 Task: Look for products in the category "Toothpaste" from Himalaya only.
Action: Mouse moved to (657, 264)
Screenshot: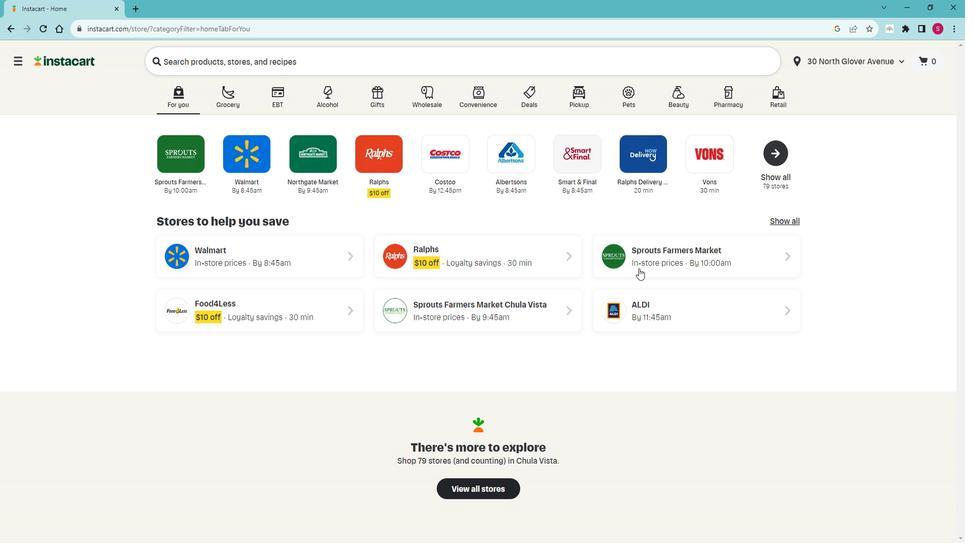 
Action: Mouse pressed left at (657, 264)
Screenshot: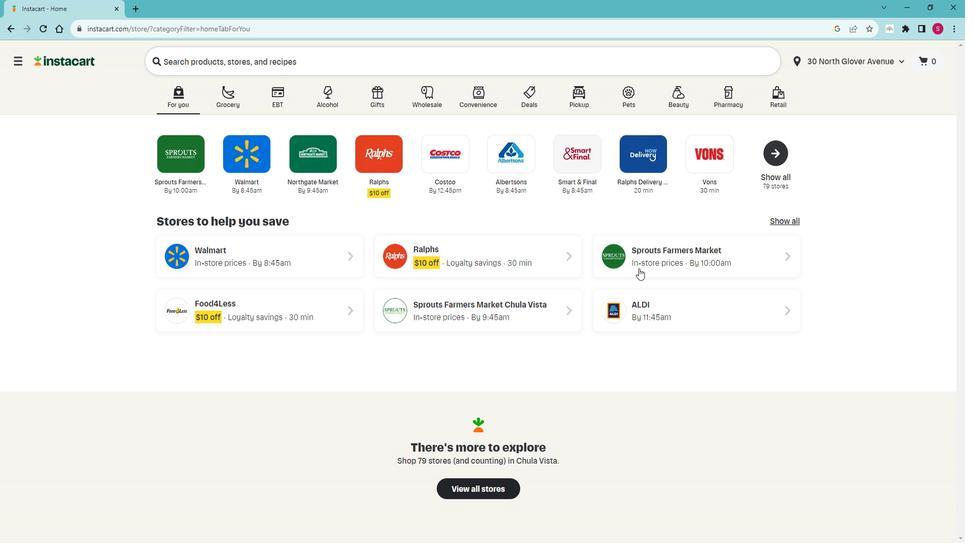 
Action: Mouse moved to (41, 403)
Screenshot: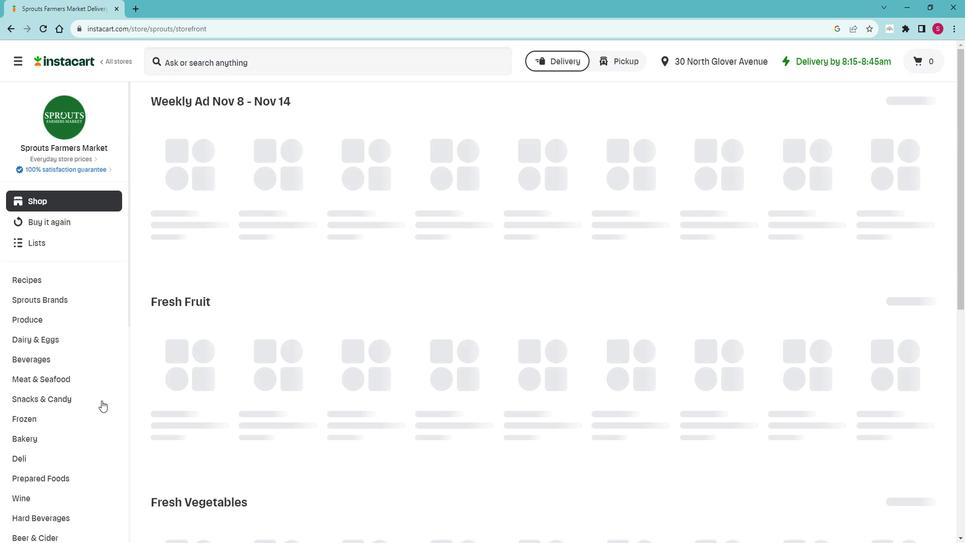 
Action: Mouse scrolled (41, 402) with delta (0, 0)
Screenshot: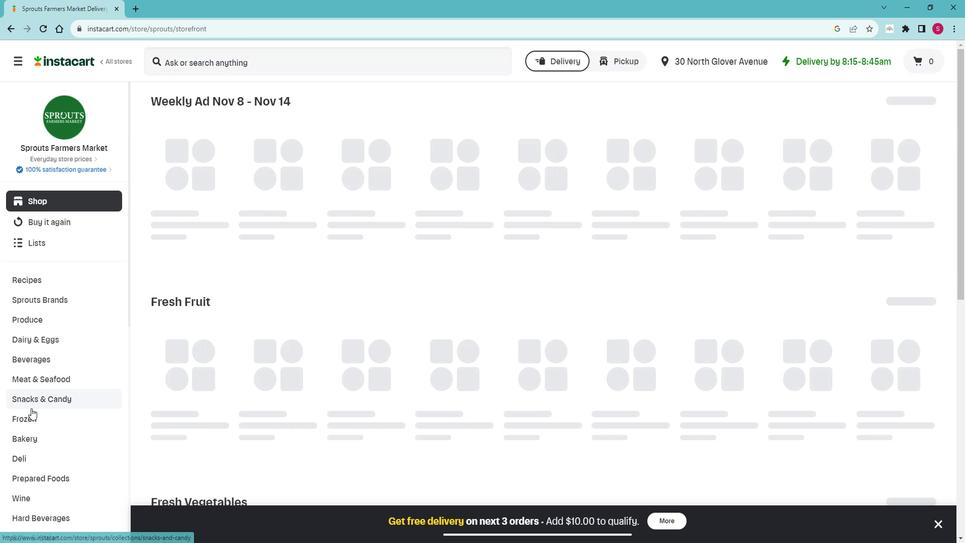 
Action: Mouse scrolled (41, 402) with delta (0, 0)
Screenshot: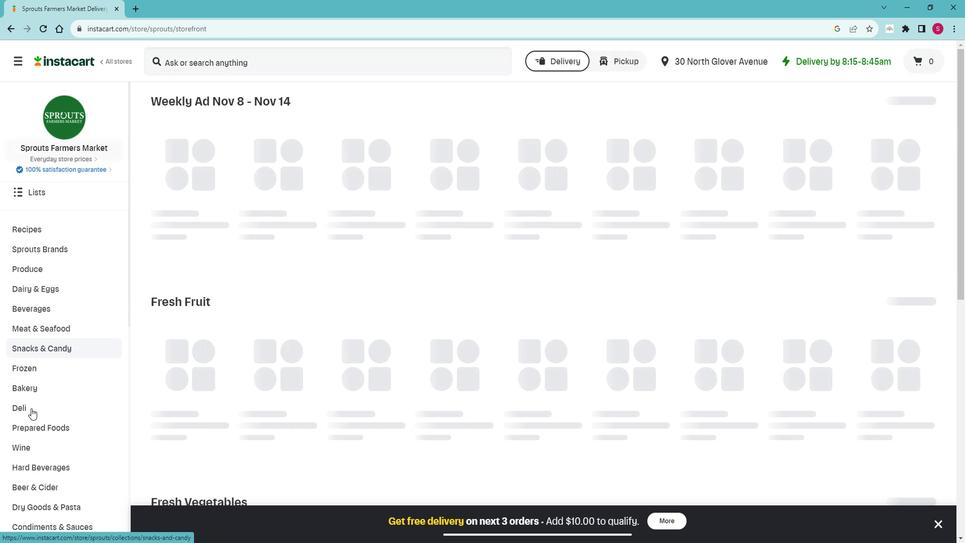 
Action: Mouse scrolled (41, 402) with delta (0, 0)
Screenshot: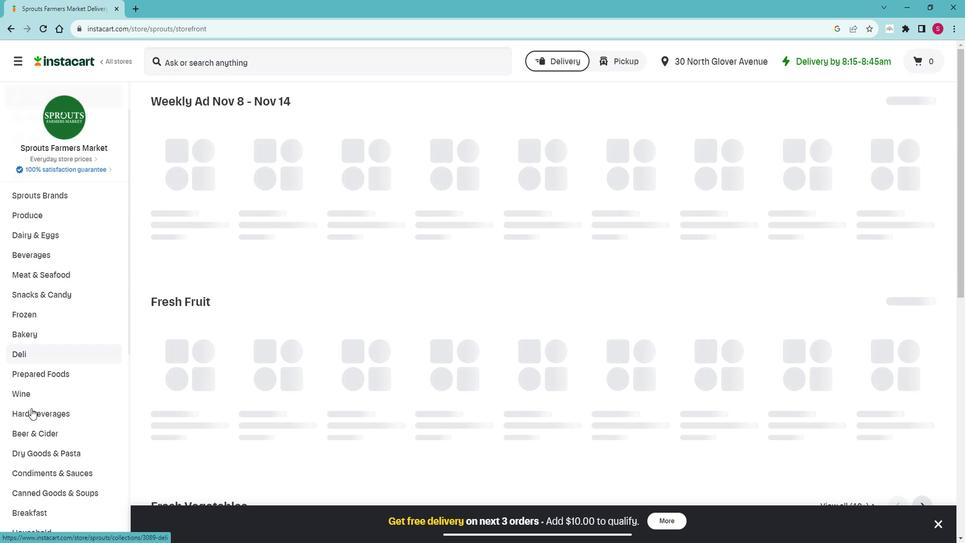 
Action: Mouse scrolled (41, 402) with delta (0, 0)
Screenshot: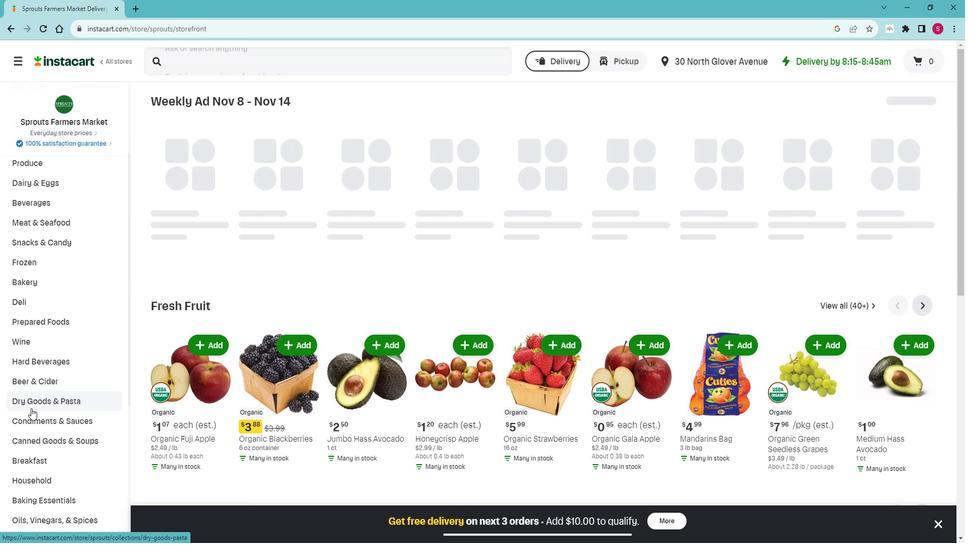 
Action: Mouse scrolled (41, 402) with delta (0, 0)
Screenshot: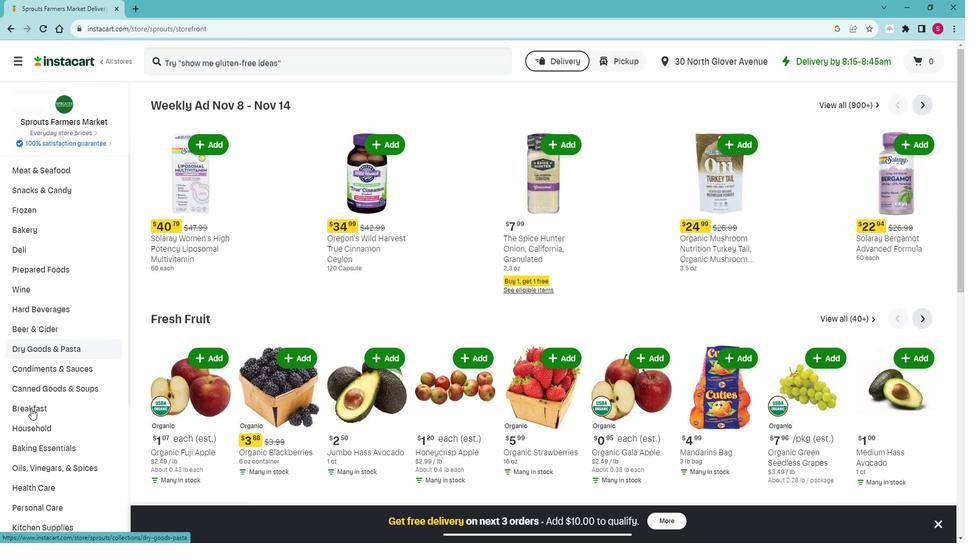 
Action: Mouse scrolled (41, 402) with delta (0, 0)
Screenshot: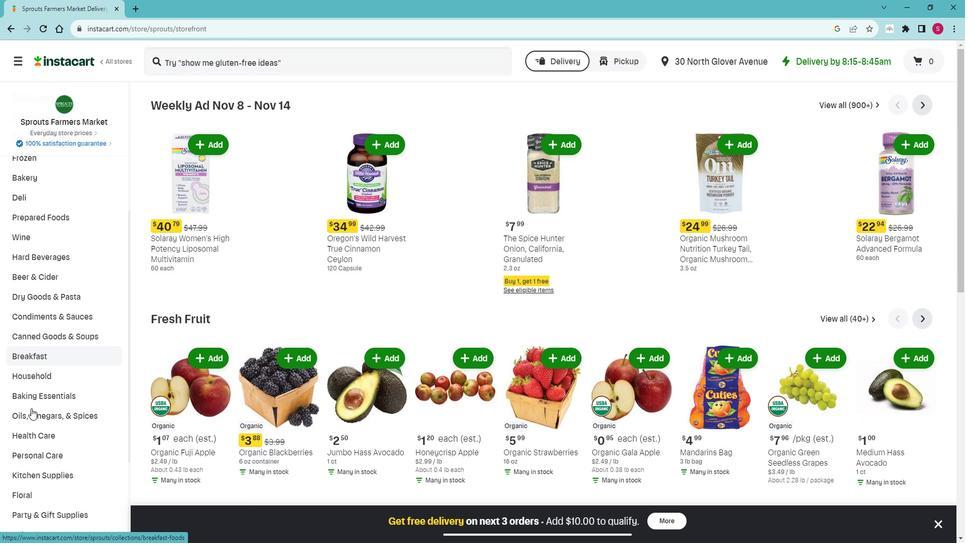 
Action: Mouse moved to (46, 401)
Screenshot: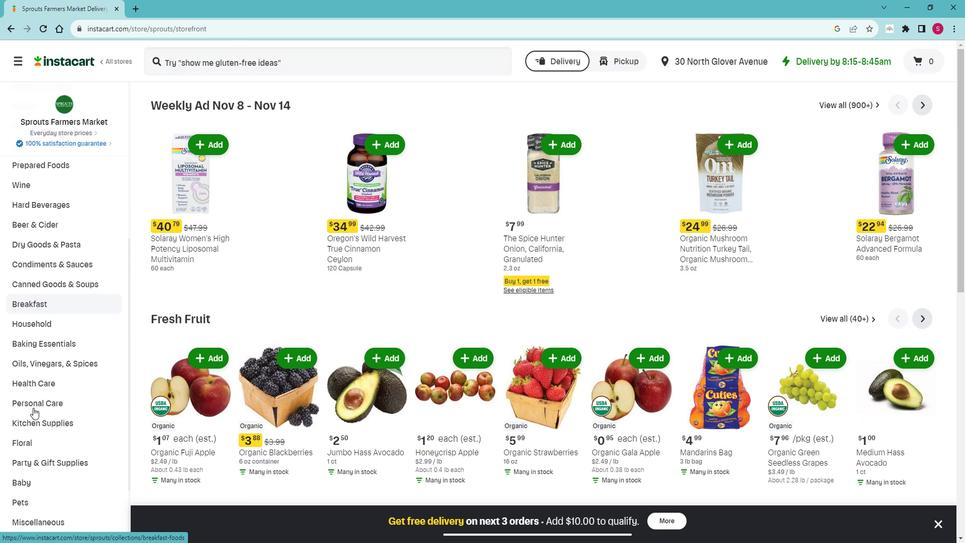
Action: Mouse pressed left at (46, 401)
Screenshot: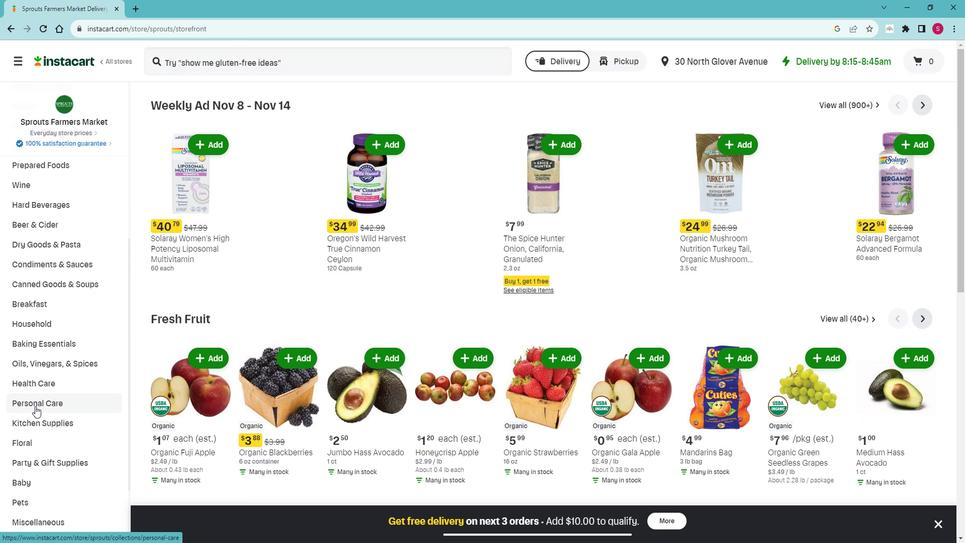 
Action: Mouse moved to (47, 434)
Screenshot: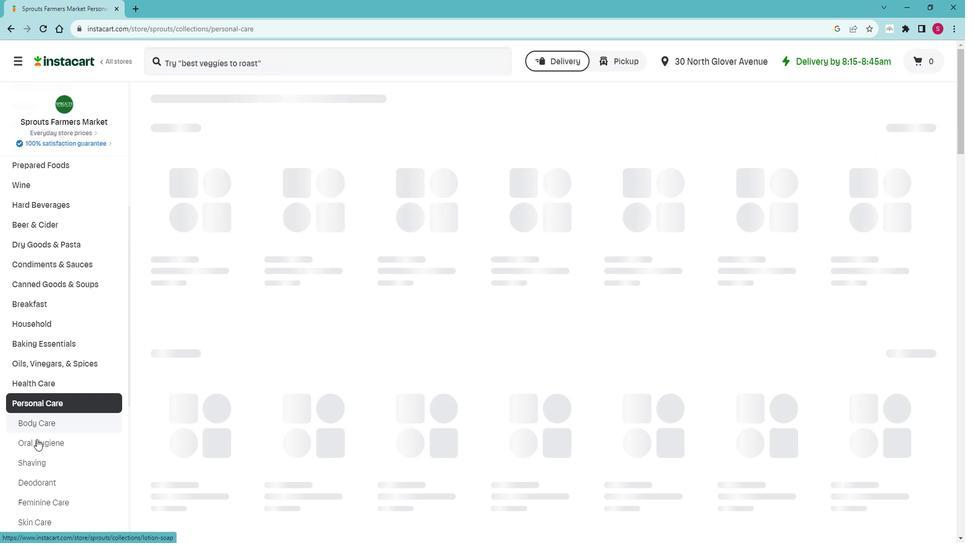 
Action: Mouse pressed left at (47, 434)
Screenshot: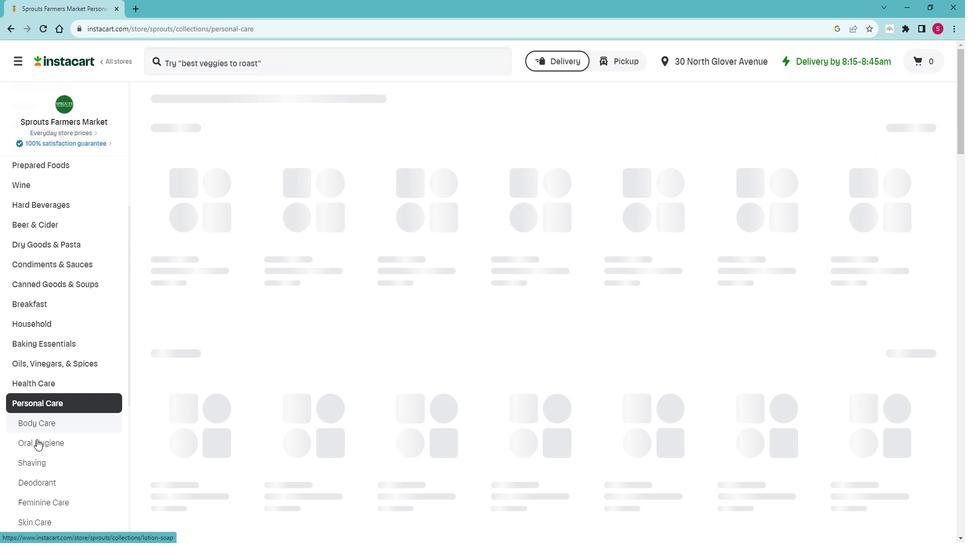 
Action: Mouse moved to (293, 149)
Screenshot: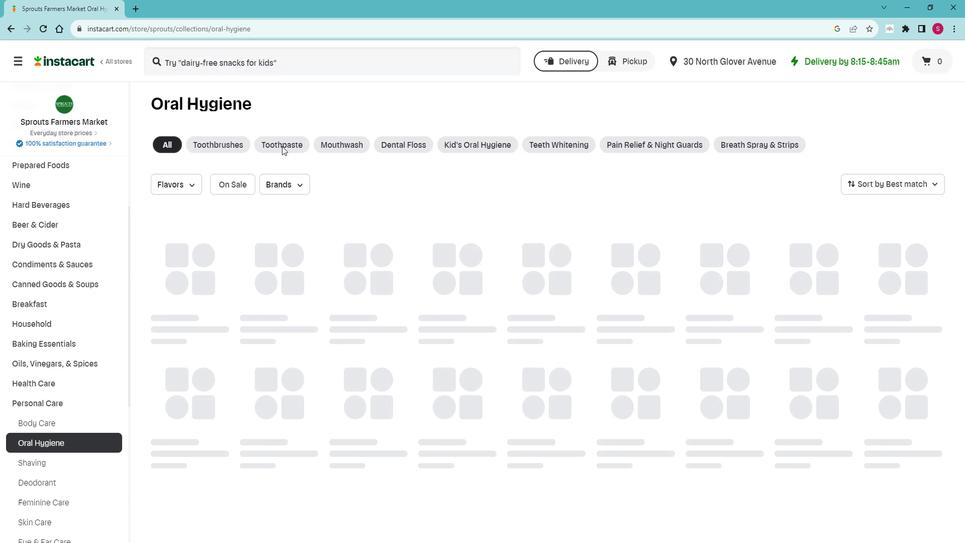 
Action: Mouse pressed left at (293, 149)
Screenshot: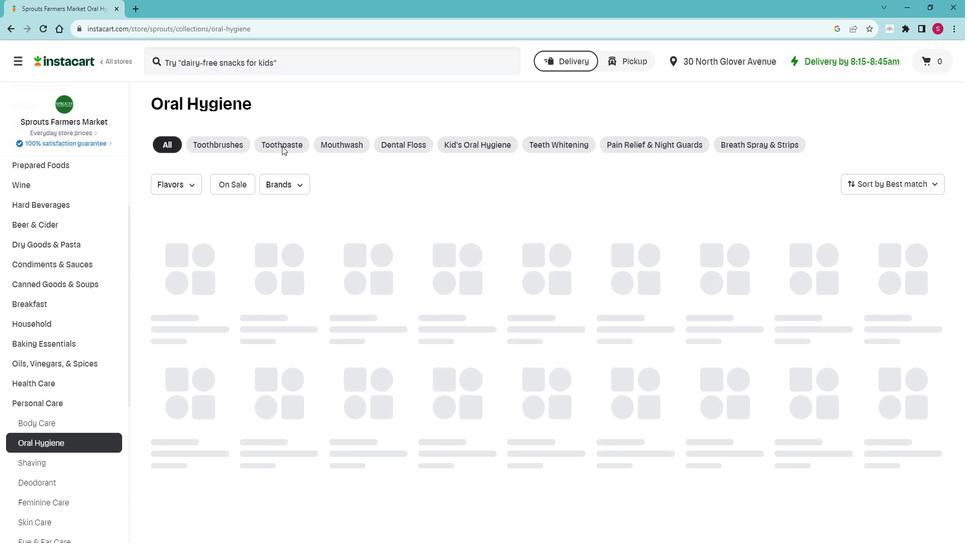 
Action: Mouse moved to (287, 147)
Screenshot: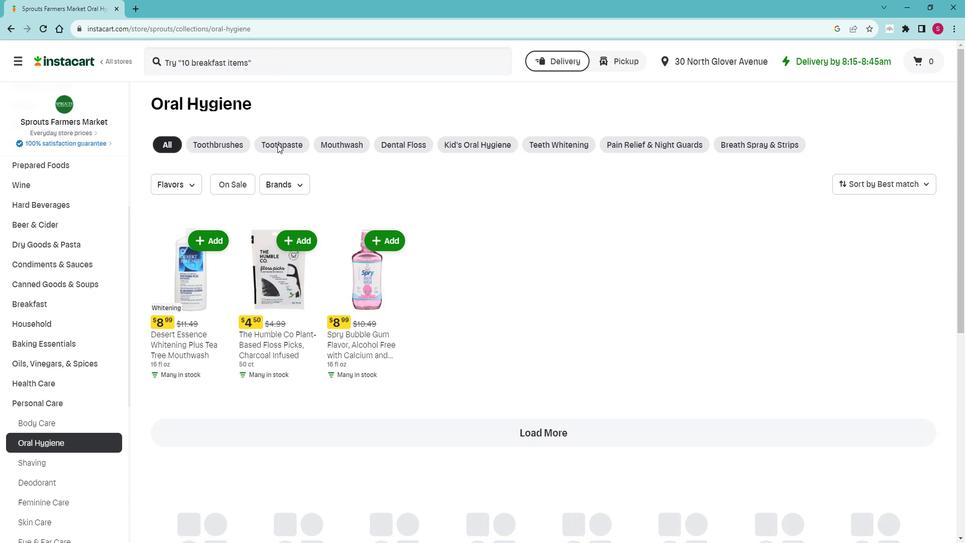 
Action: Mouse pressed left at (287, 147)
Screenshot: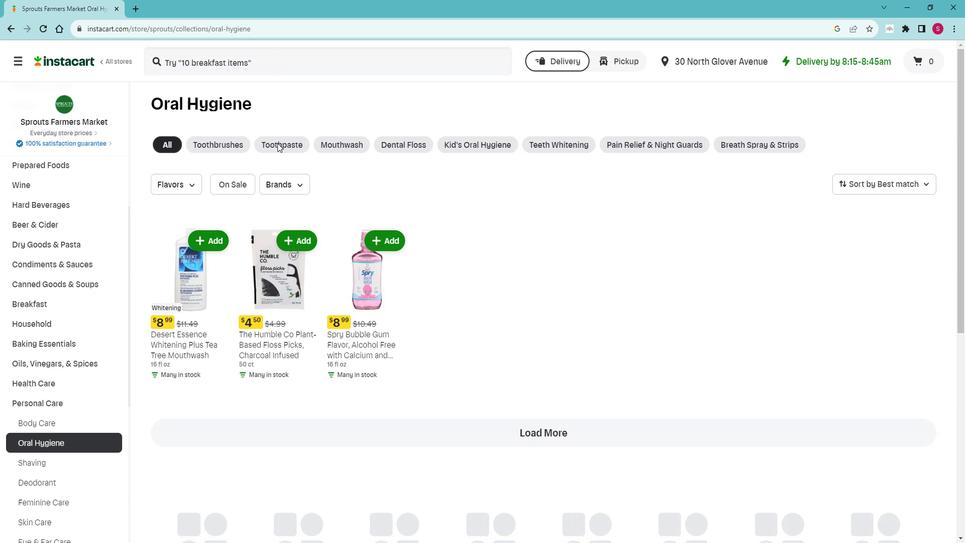 
Action: Mouse moved to (308, 184)
Screenshot: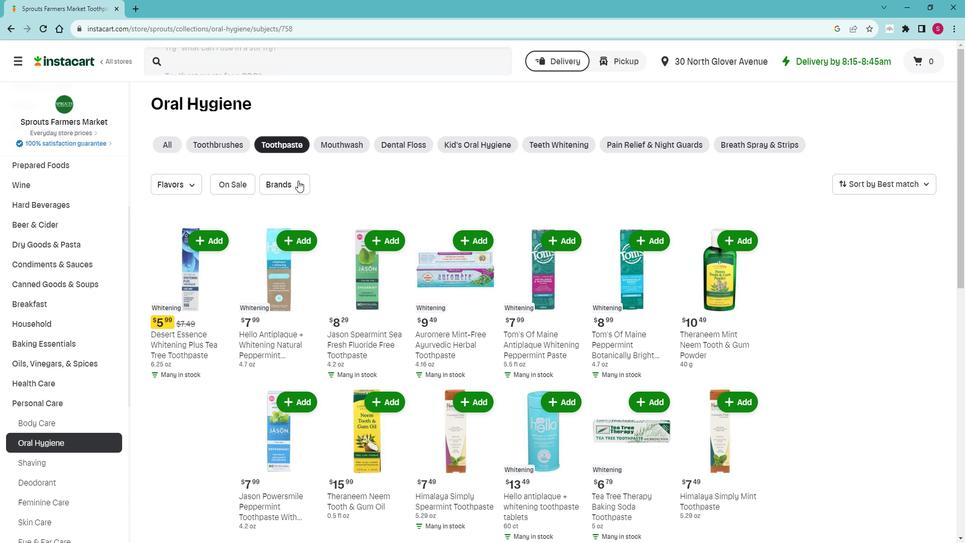 
Action: Mouse pressed left at (308, 184)
Screenshot: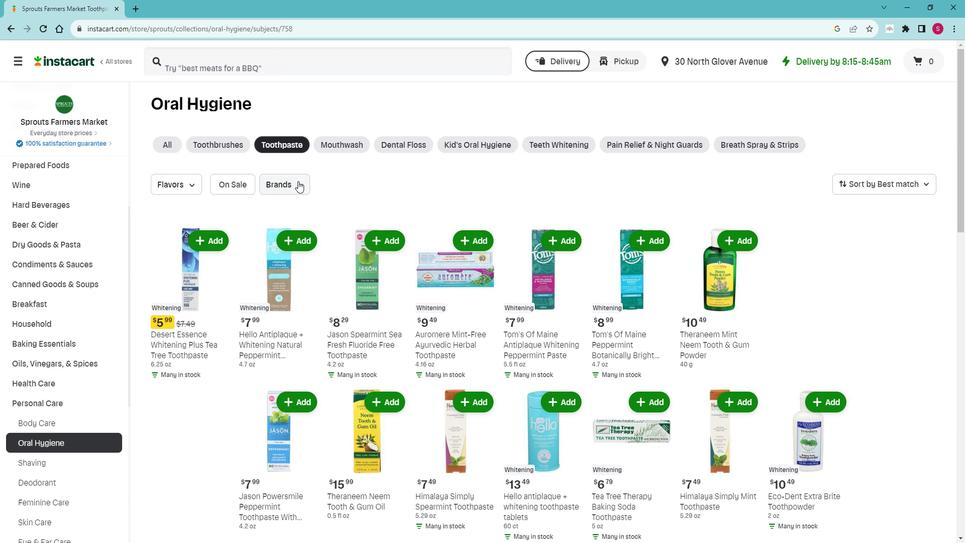 
Action: Mouse moved to (307, 214)
Screenshot: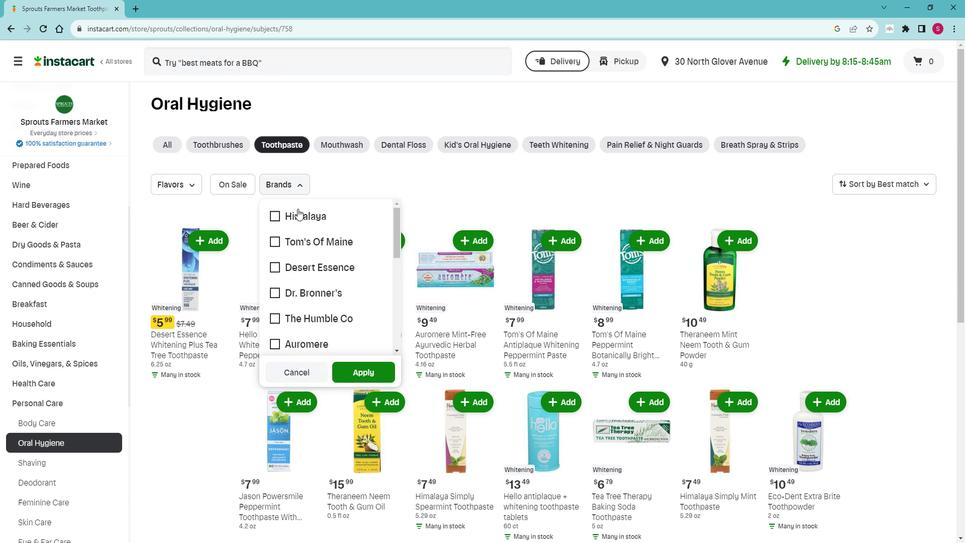 
Action: Mouse pressed left at (307, 214)
Screenshot: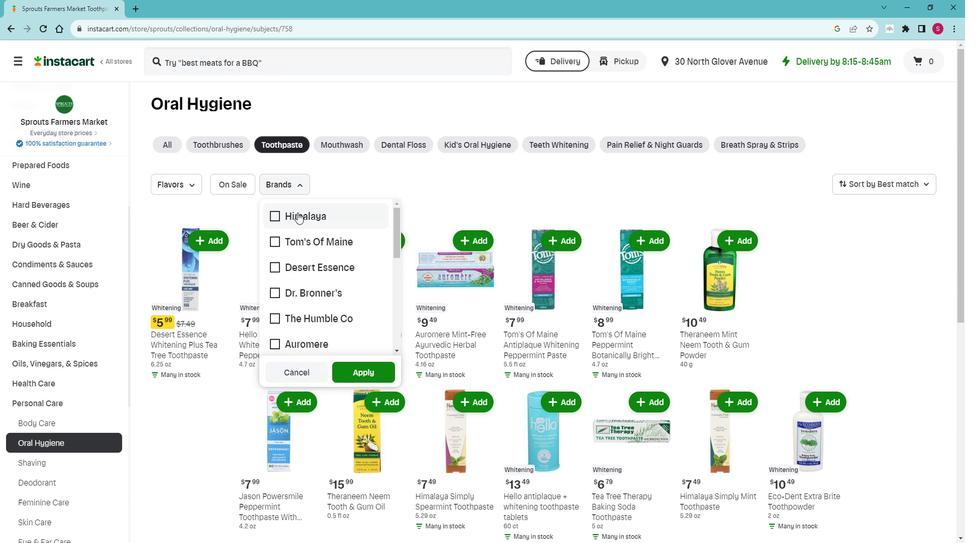 
Action: Mouse moved to (358, 367)
Screenshot: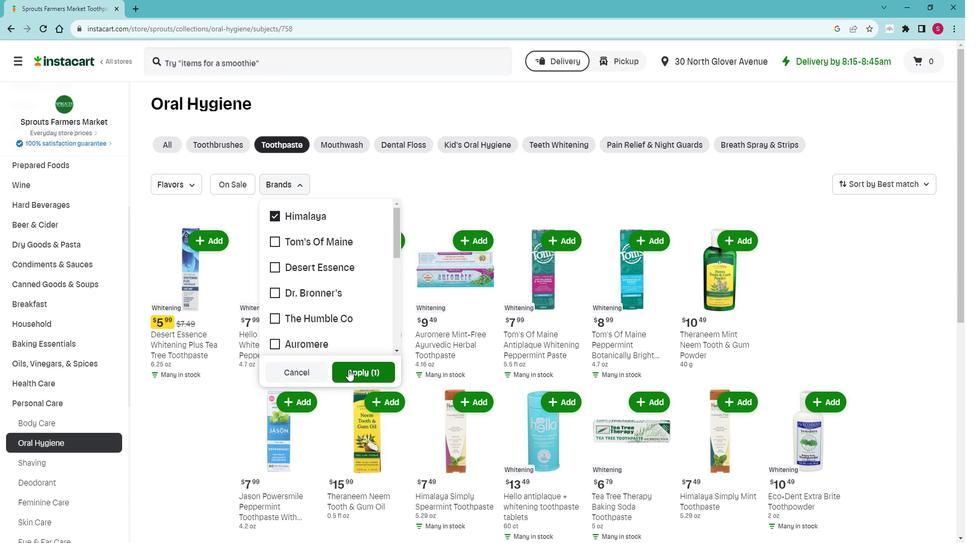 
Action: Mouse pressed left at (358, 367)
Screenshot: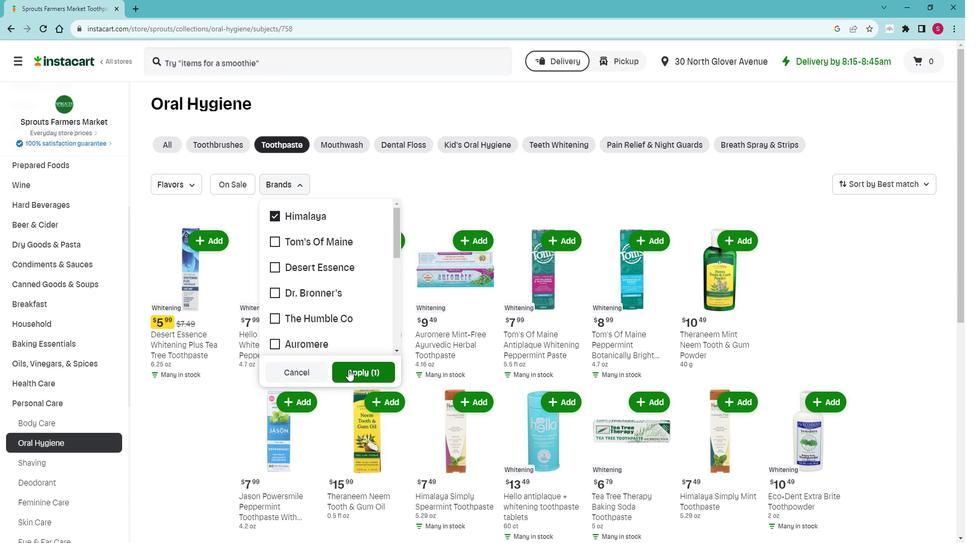 
Action: Mouse moved to (419, 206)
Screenshot: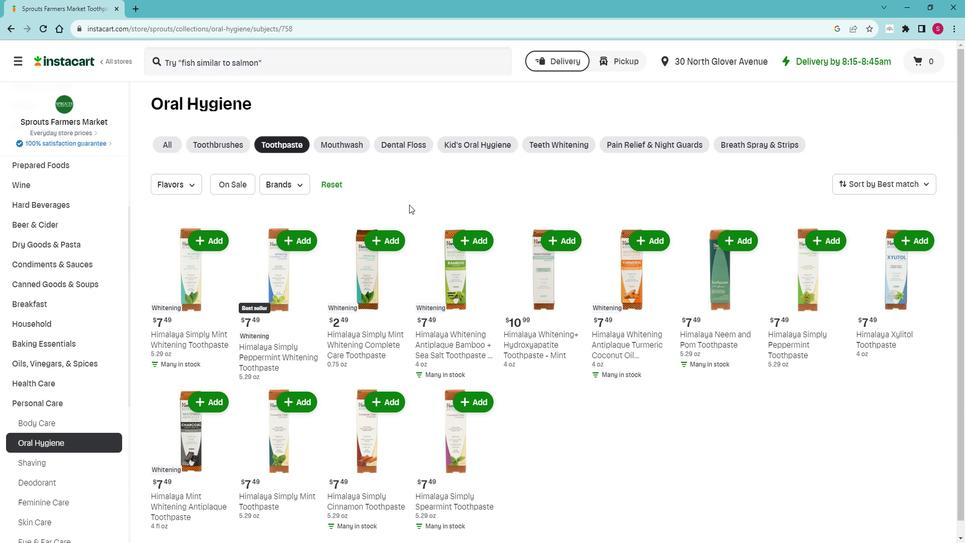 
